 Task: Show tabs in content footer for the builder.
Action: Mouse moved to (1017, 69)
Screenshot: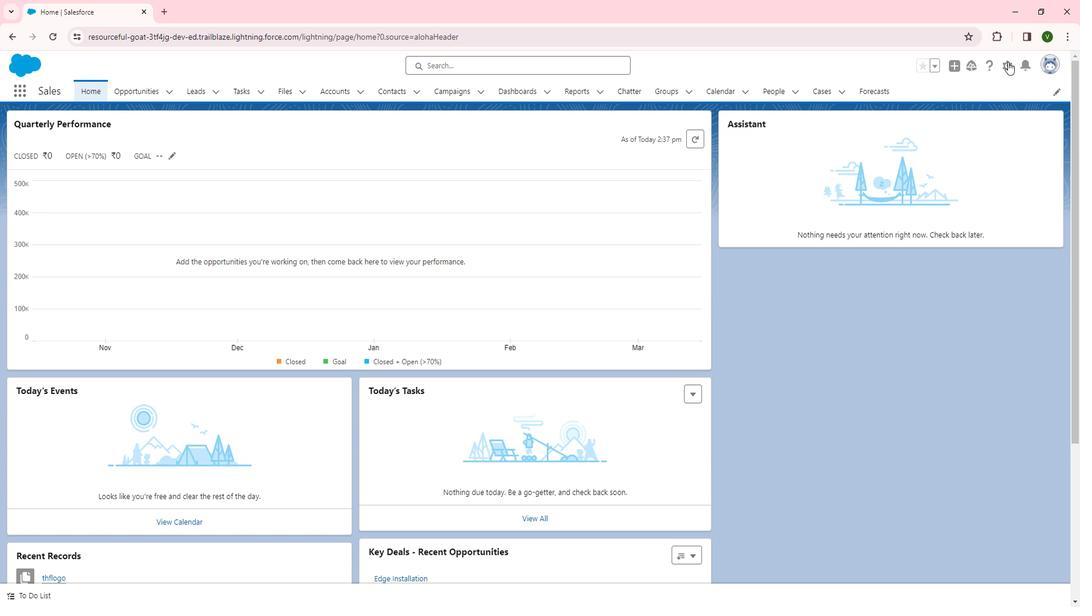 
Action: Mouse pressed left at (1017, 69)
Screenshot: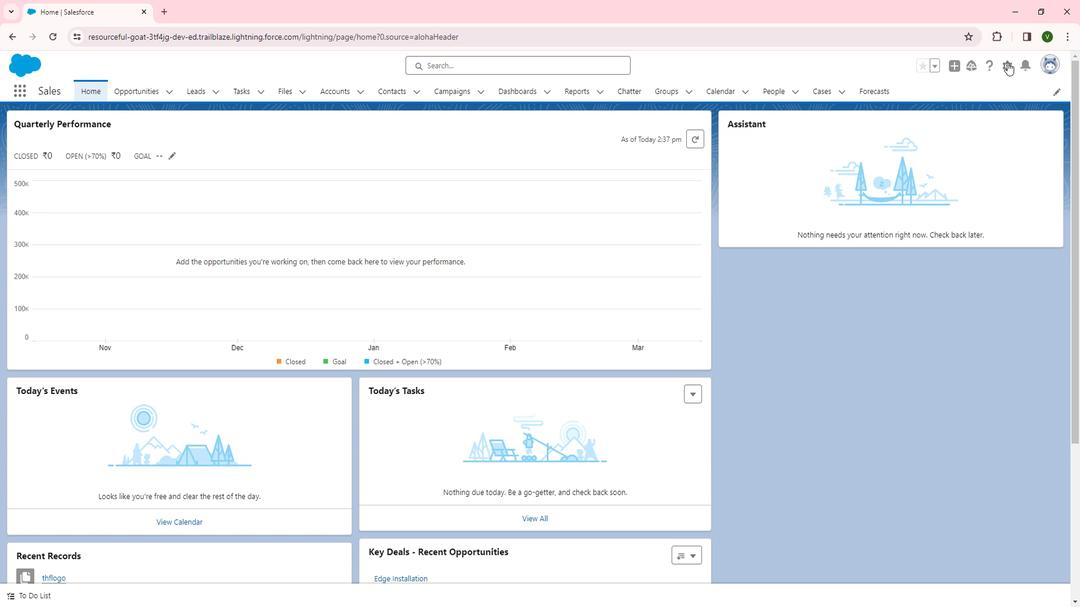 
Action: Mouse moved to (960, 113)
Screenshot: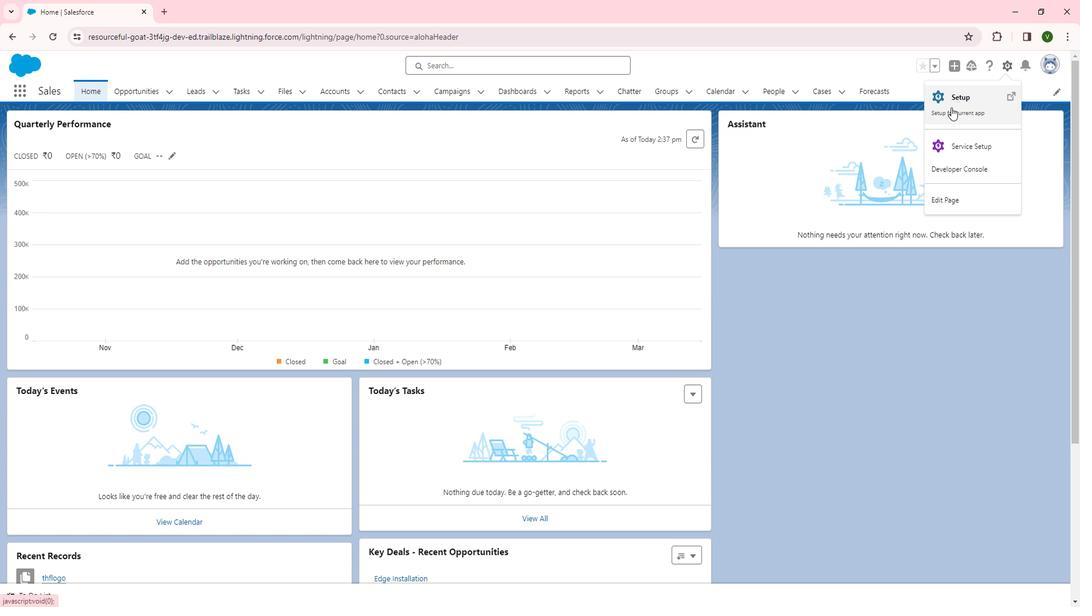 
Action: Mouse pressed left at (960, 113)
Screenshot: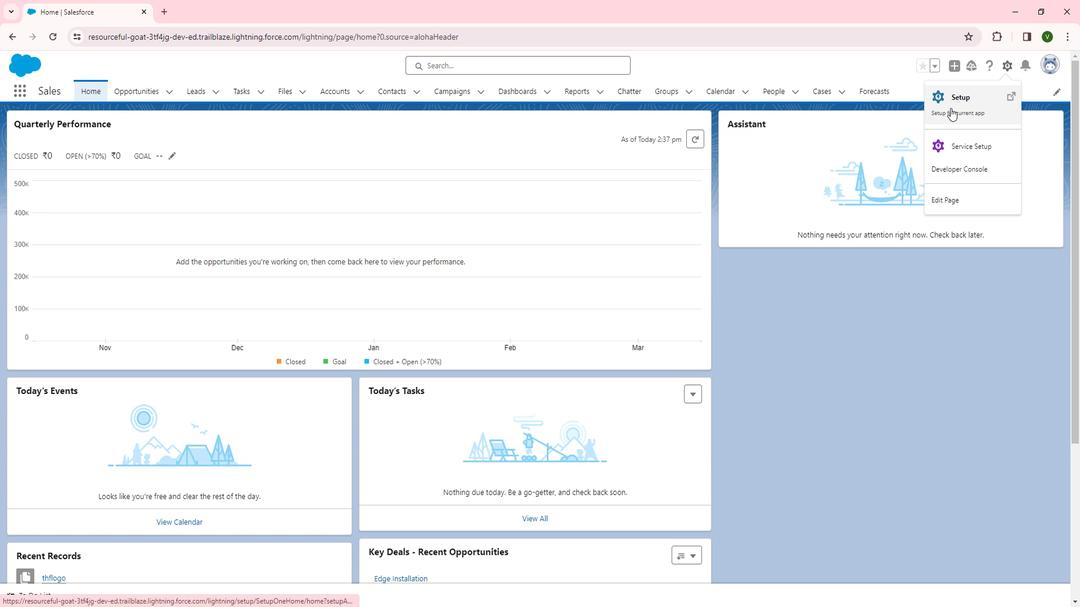 
Action: Mouse moved to (58, 345)
Screenshot: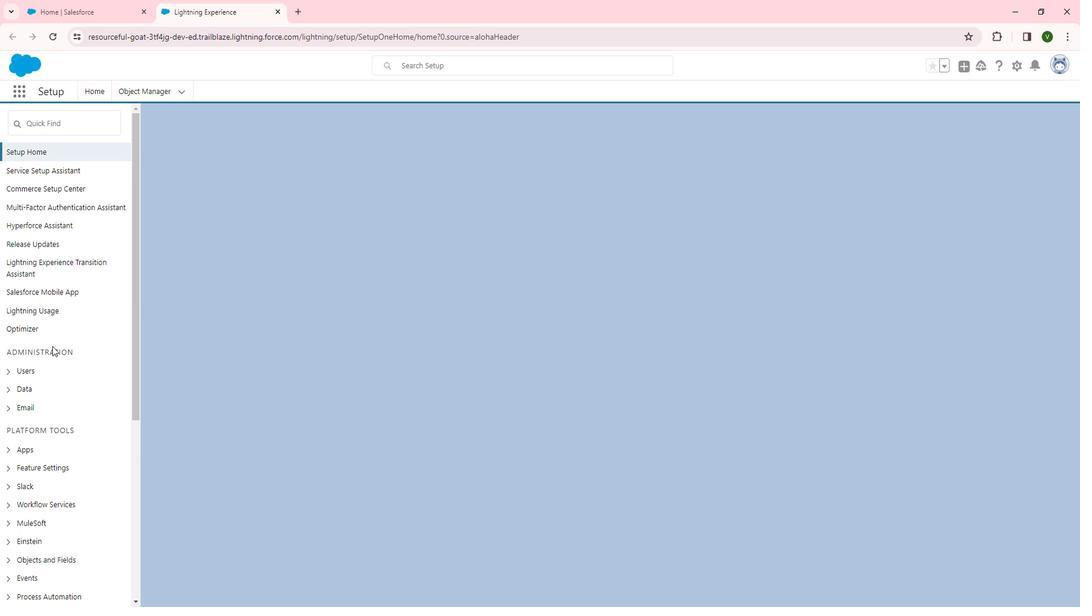 
Action: Mouse scrolled (58, 344) with delta (0, 0)
Screenshot: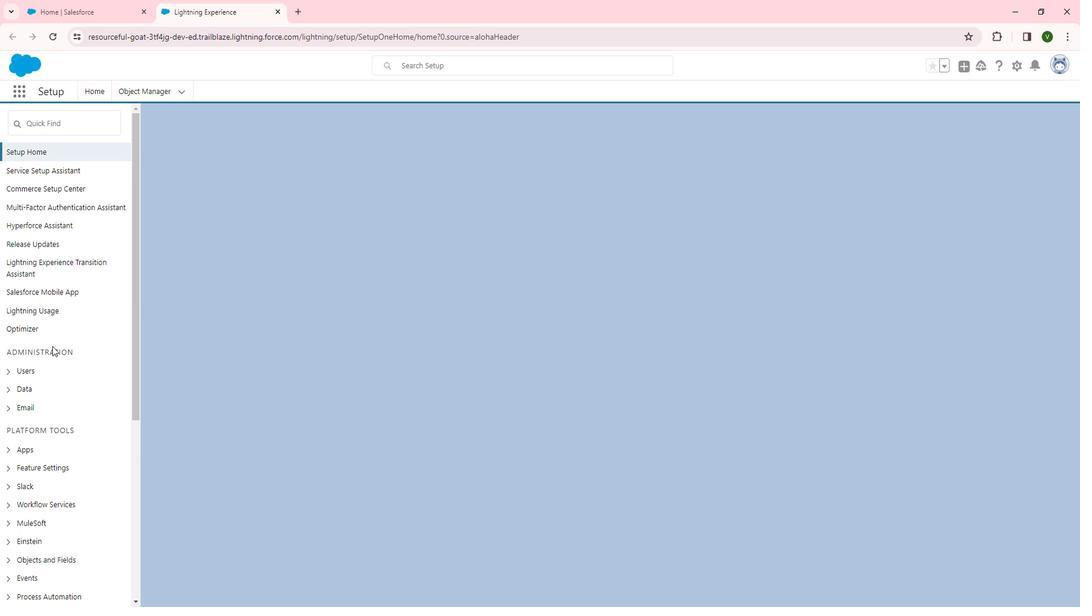 
Action: Mouse moved to (56, 387)
Screenshot: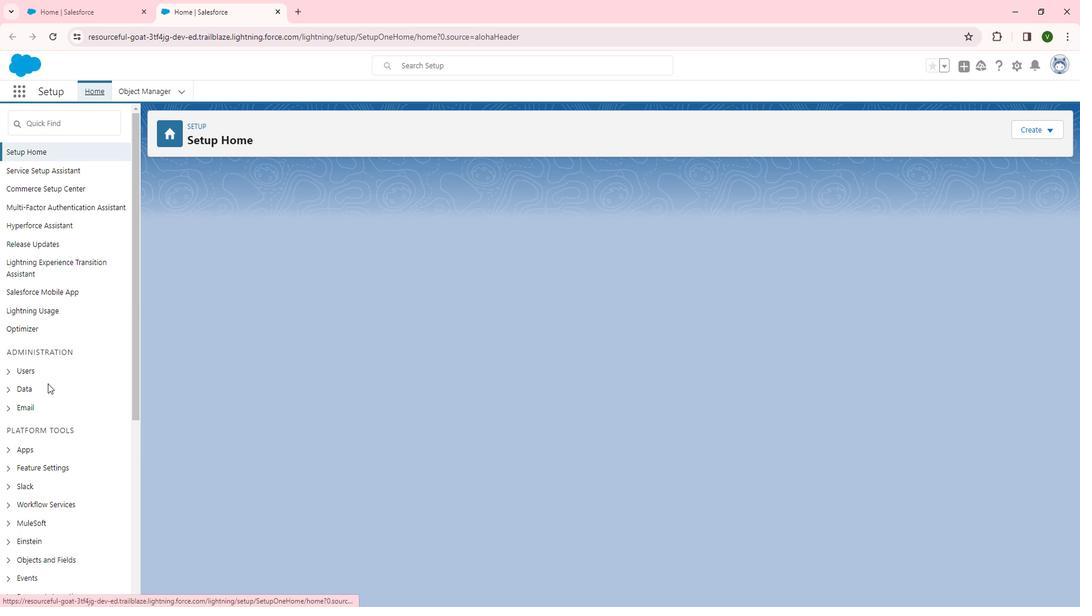 
Action: Mouse scrolled (56, 386) with delta (0, 0)
Screenshot: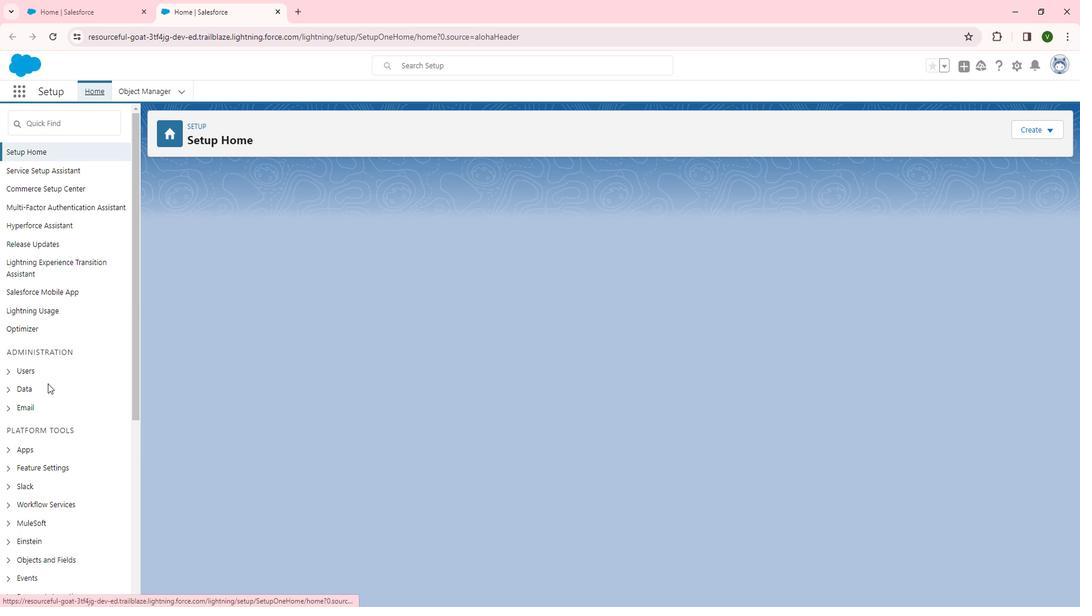
Action: Mouse scrolled (56, 386) with delta (0, 0)
Screenshot: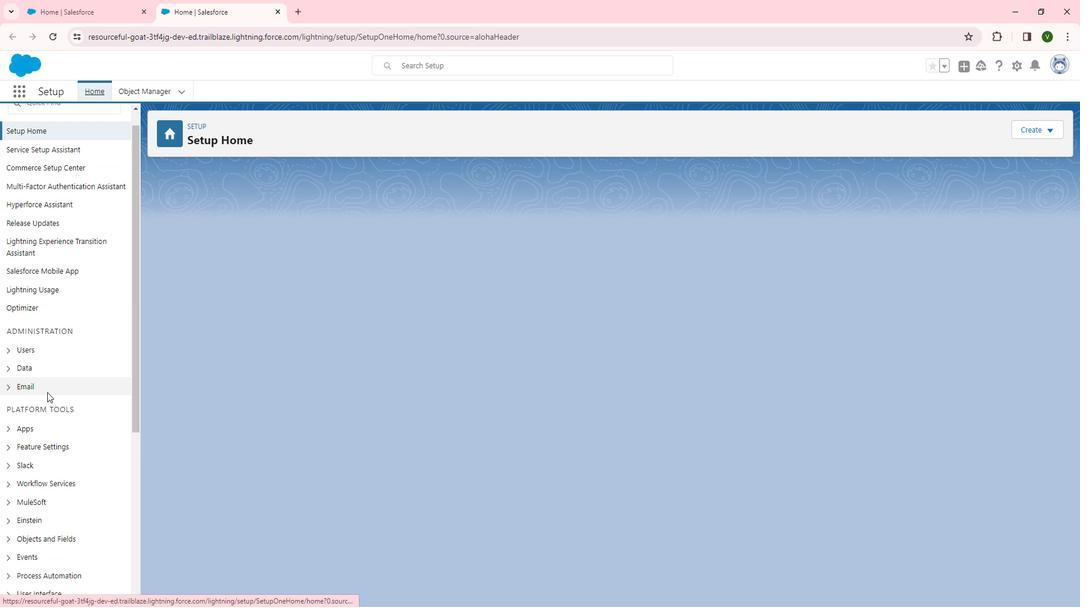 
Action: Mouse scrolled (56, 386) with delta (0, 0)
Screenshot: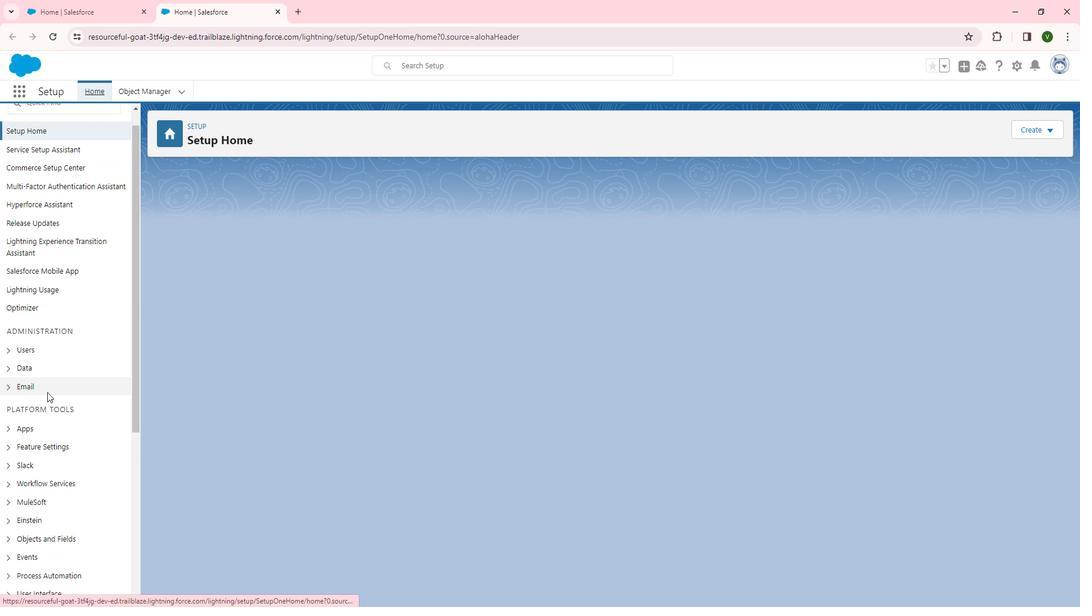 
Action: Mouse moved to (50, 238)
Screenshot: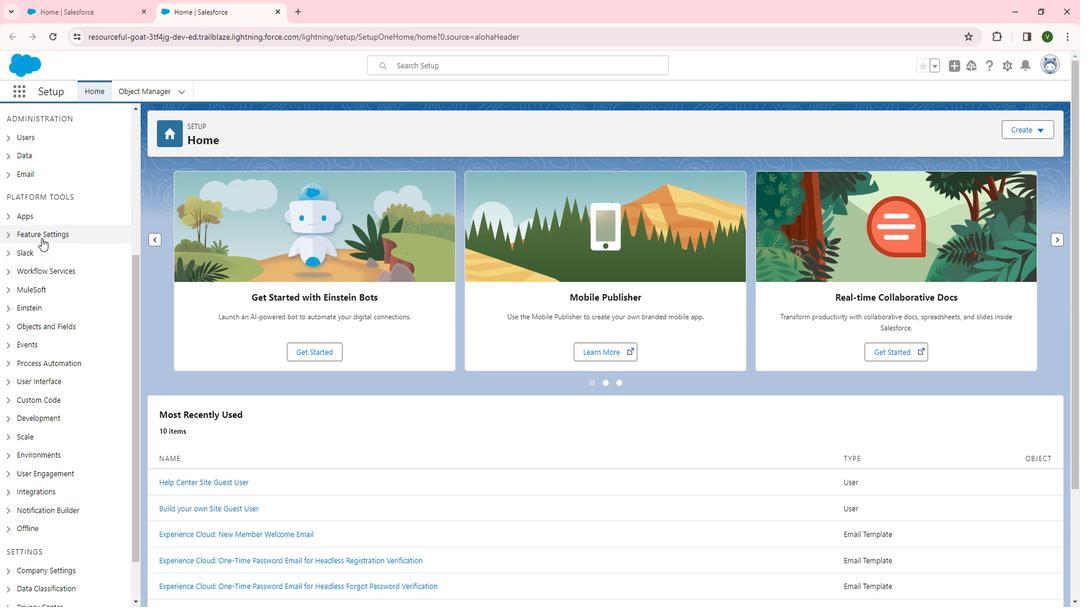 
Action: Mouse pressed left at (50, 238)
Screenshot: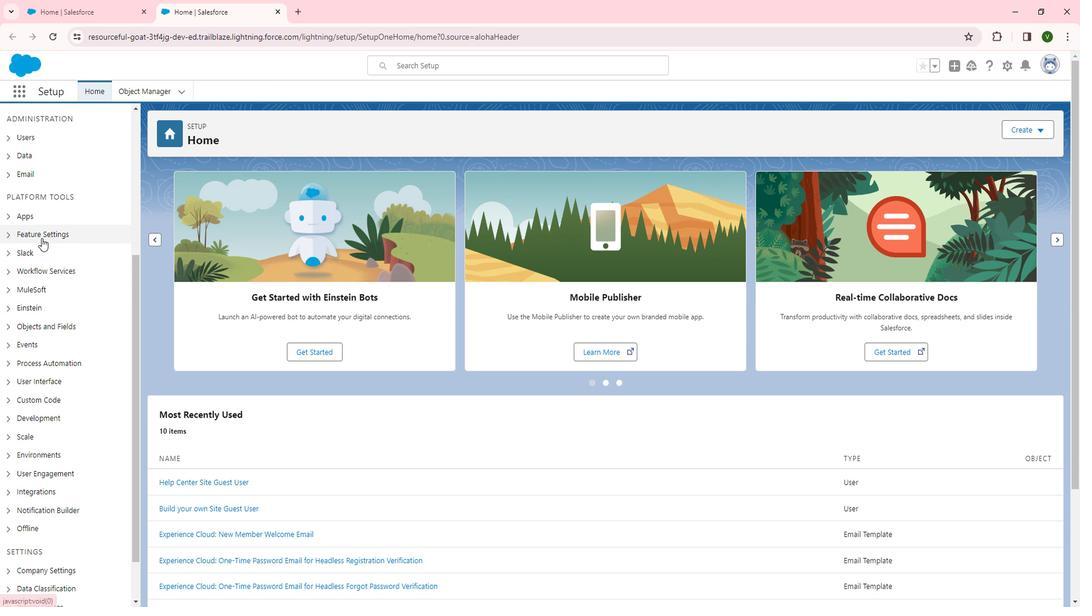
Action: Mouse moved to (68, 320)
Screenshot: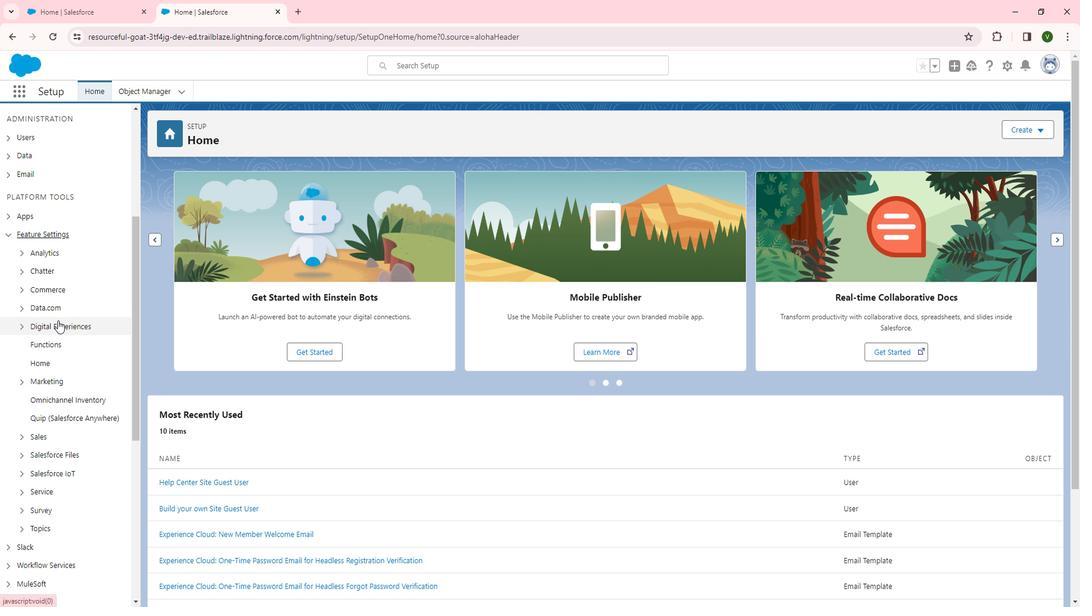 
Action: Mouse pressed left at (68, 320)
Screenshot: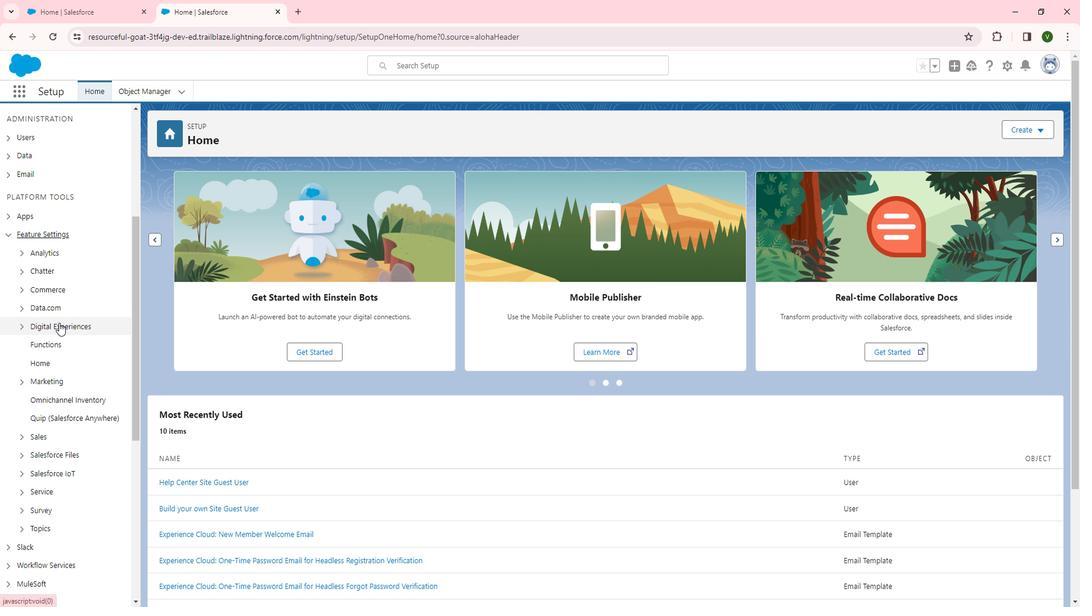 
Action: Mouse moved to (68, 320)
Screenshot: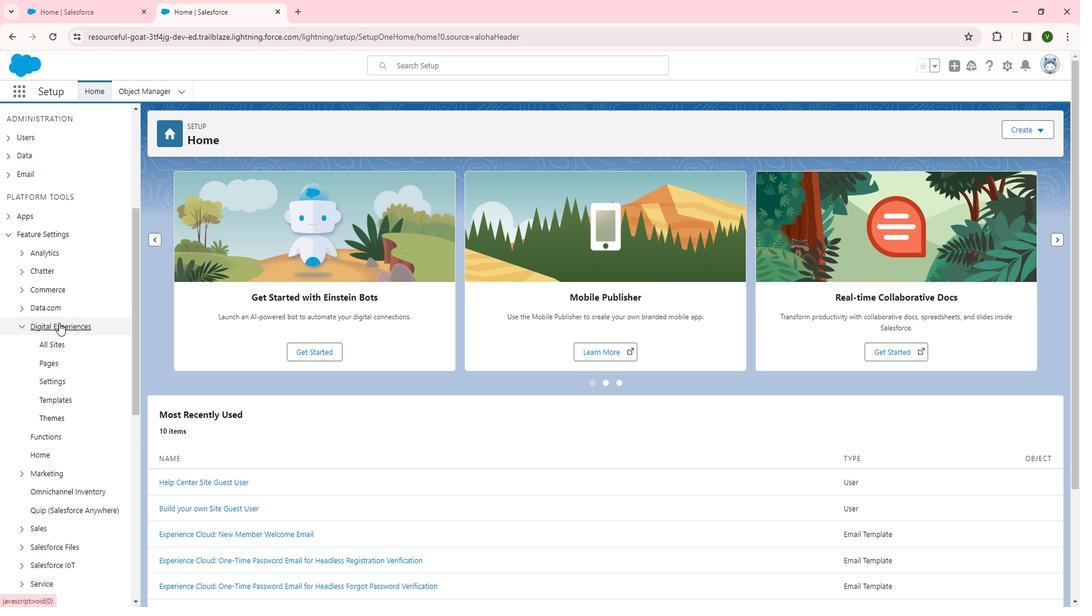 
Action: Mouse scrolled (68, 320) with delta (0, 0)
Screenshot: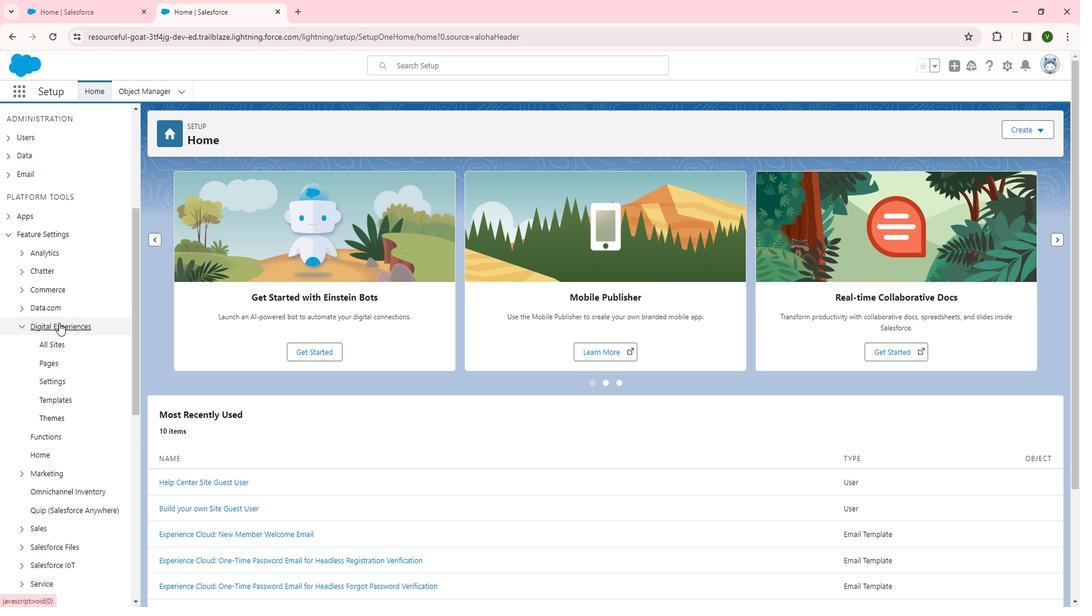 
Action: Mouse moved to (63, 287)
Screenshot: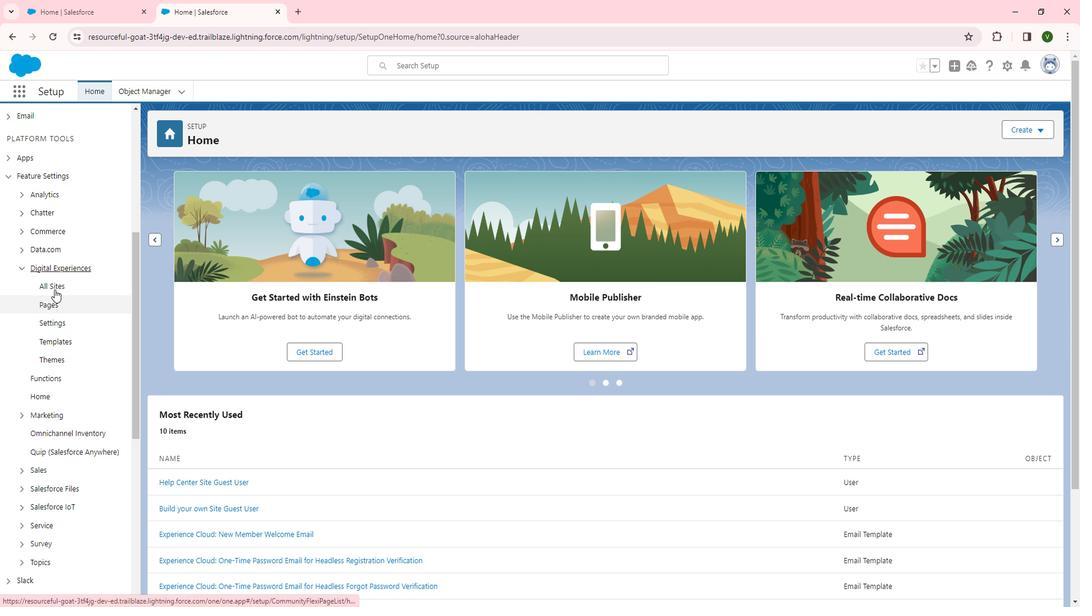 
Action: Mouse pressed left at (63, 287)
Screenshot: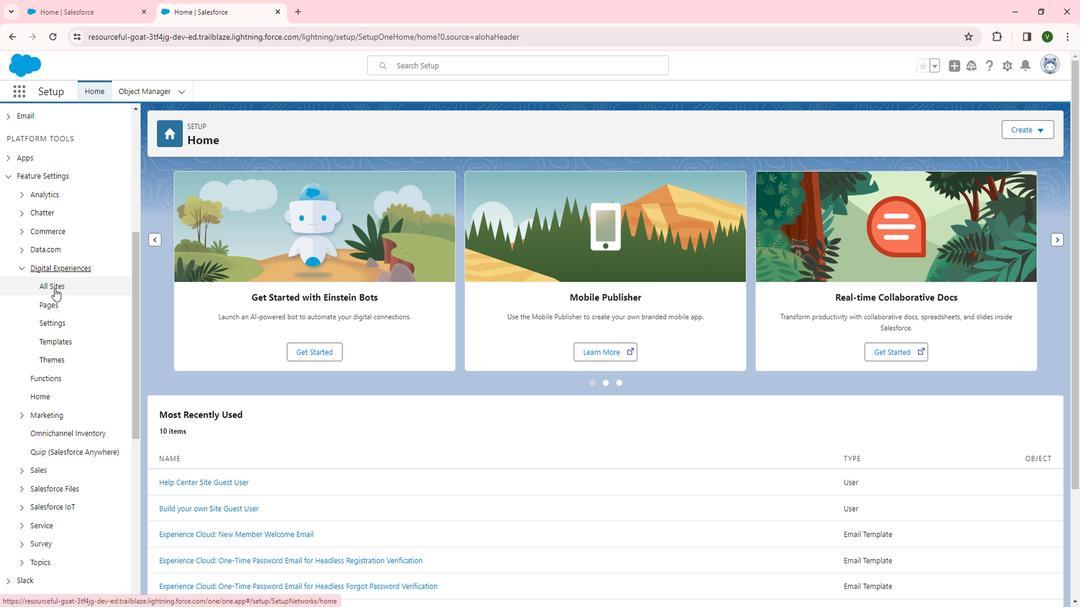 
Action: Mouse moved to (191, 295)
Screenshot: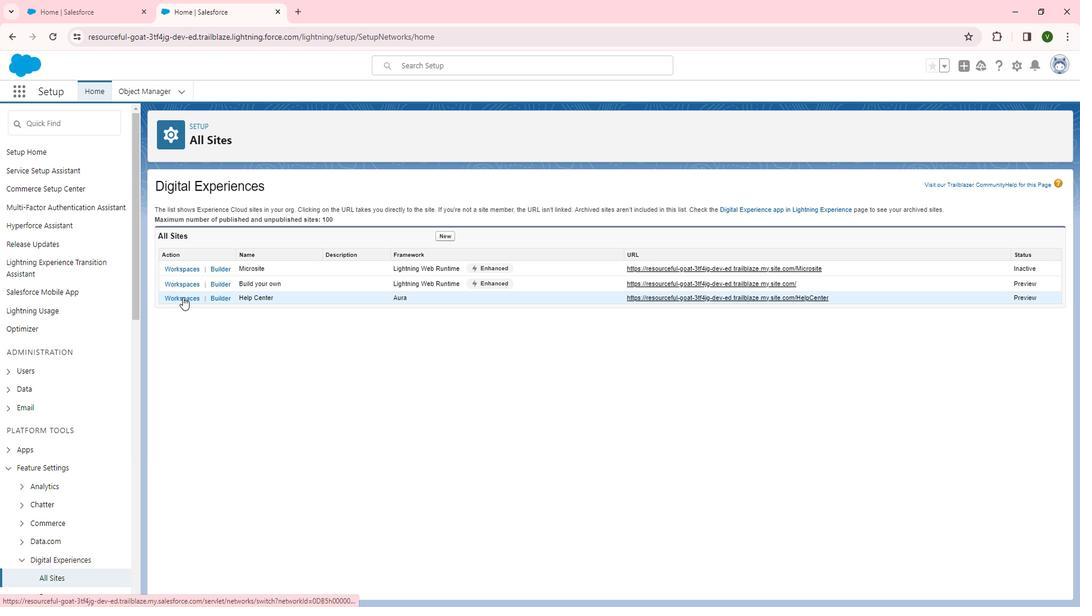 
Action: Mouse pressed left at (191, 295)
Screenshot: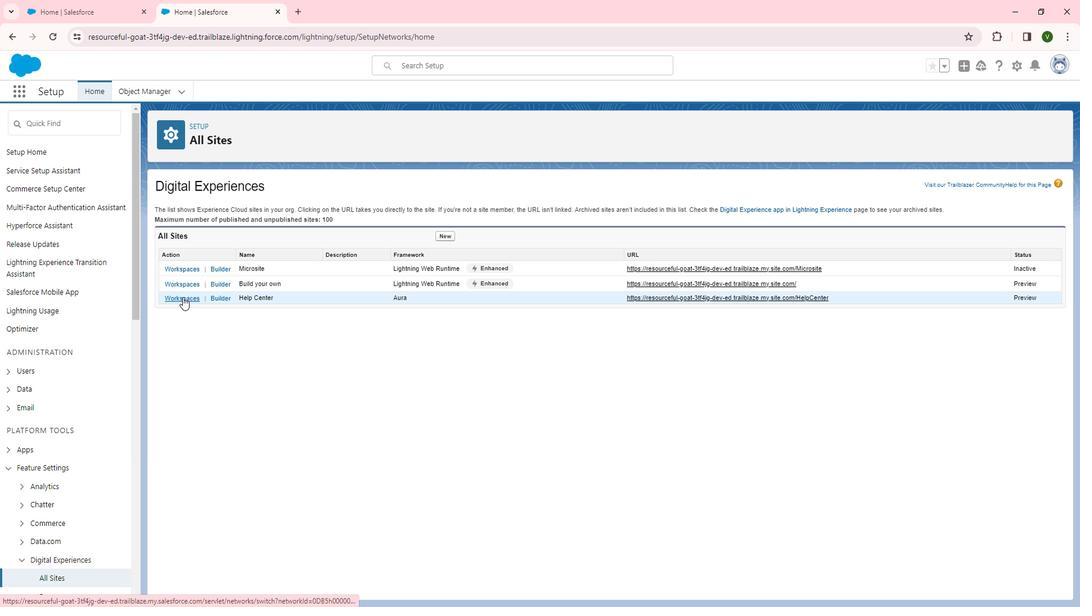 
Action: Mouse moved to (126, 265)
Screenshot: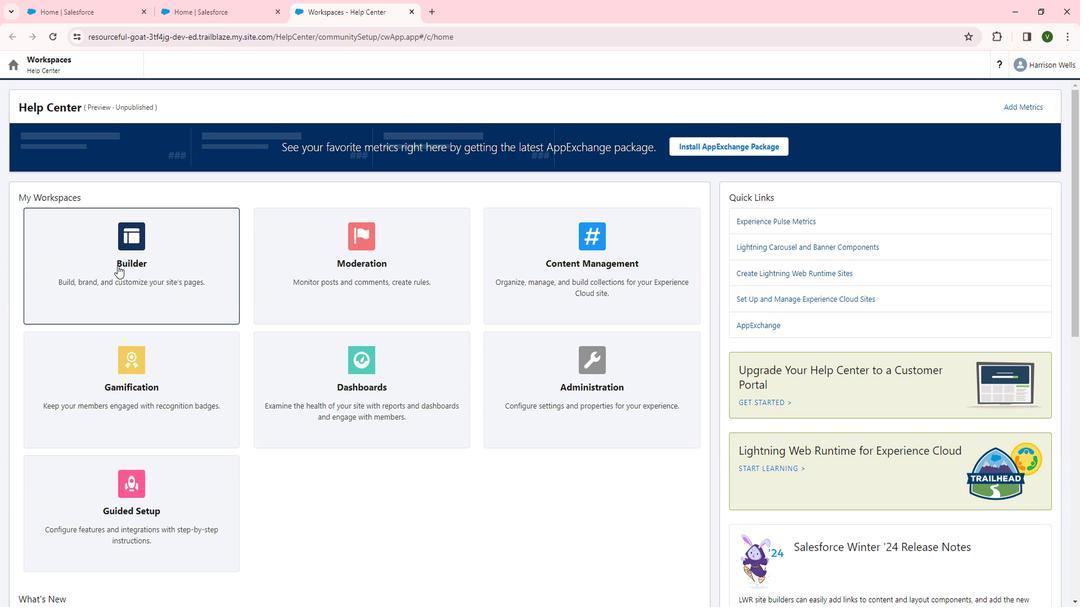 
Action: Mouse pressed left at (126, 265)
Screenshot: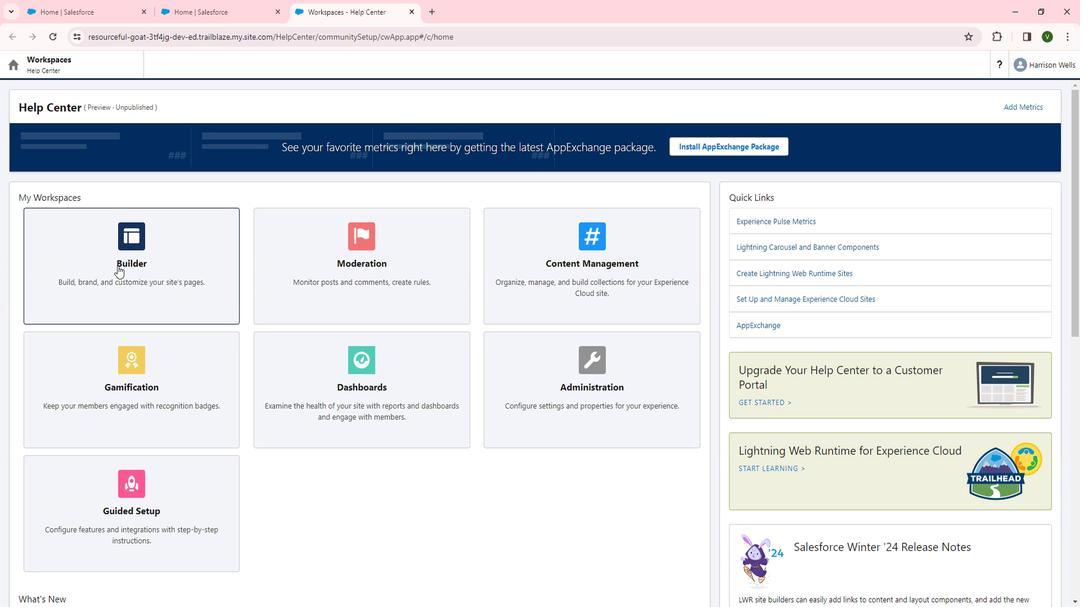 
Action: Mouse moved to (24, 177)
Screenshot: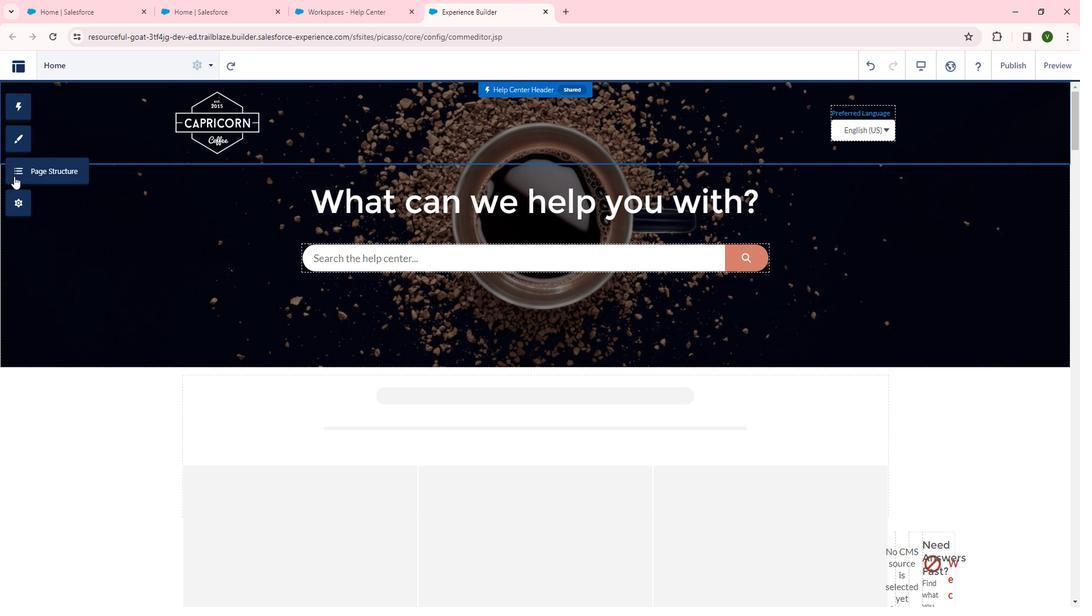 
Action: Mouse pressed left at (24, 177)
Screenshot: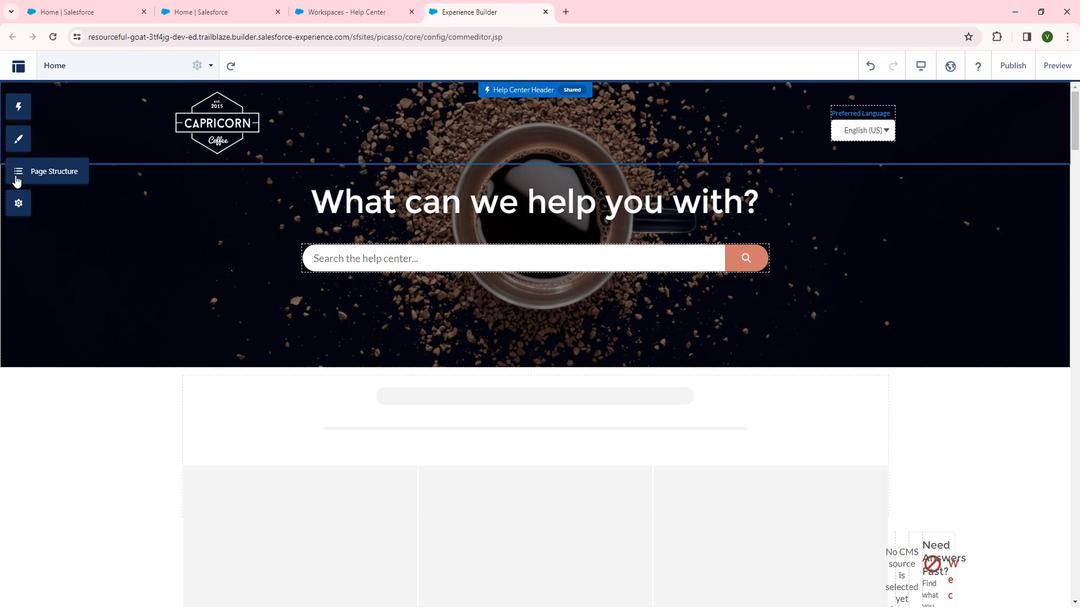 
Action: Mouse moved to (139, 248)
Screenshot: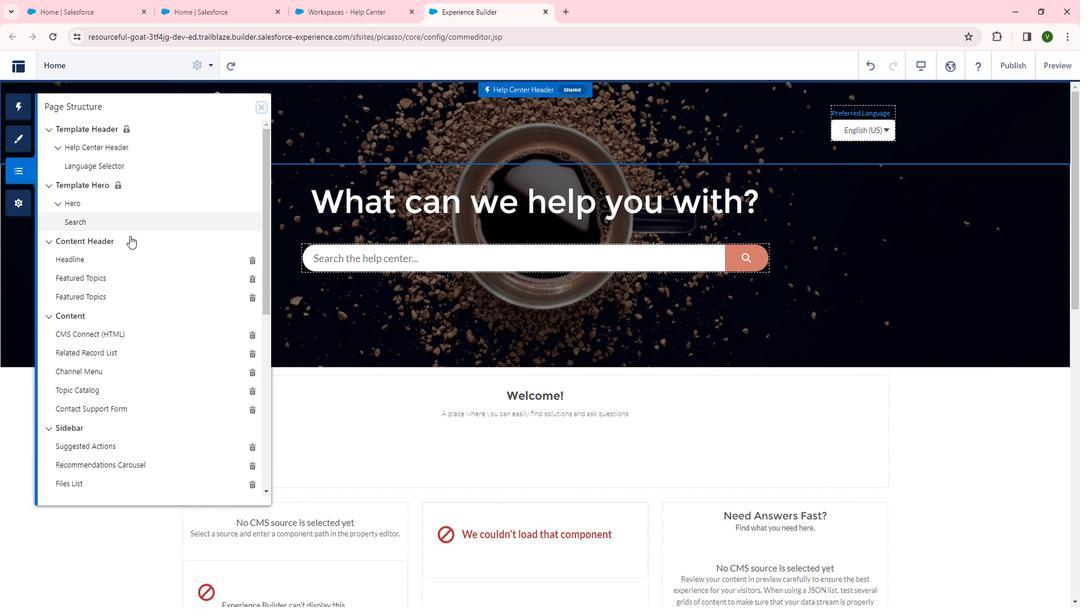 
Action: Mouse scrolled (139, 247) with delta (0, 0)
Screenshot: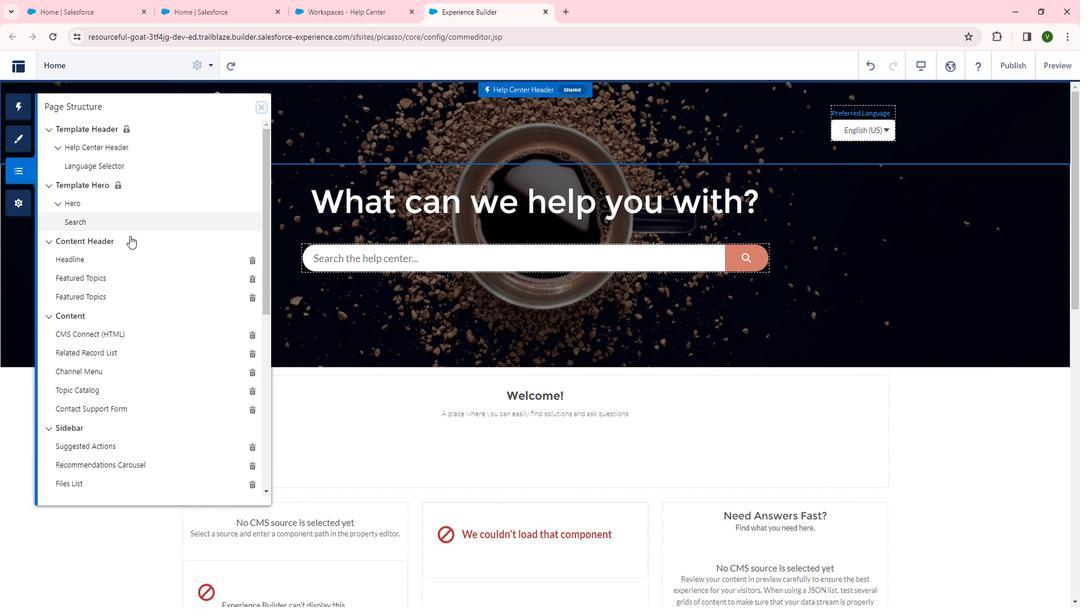 
Action: Mouse moved to (138, 260)
Screenshot: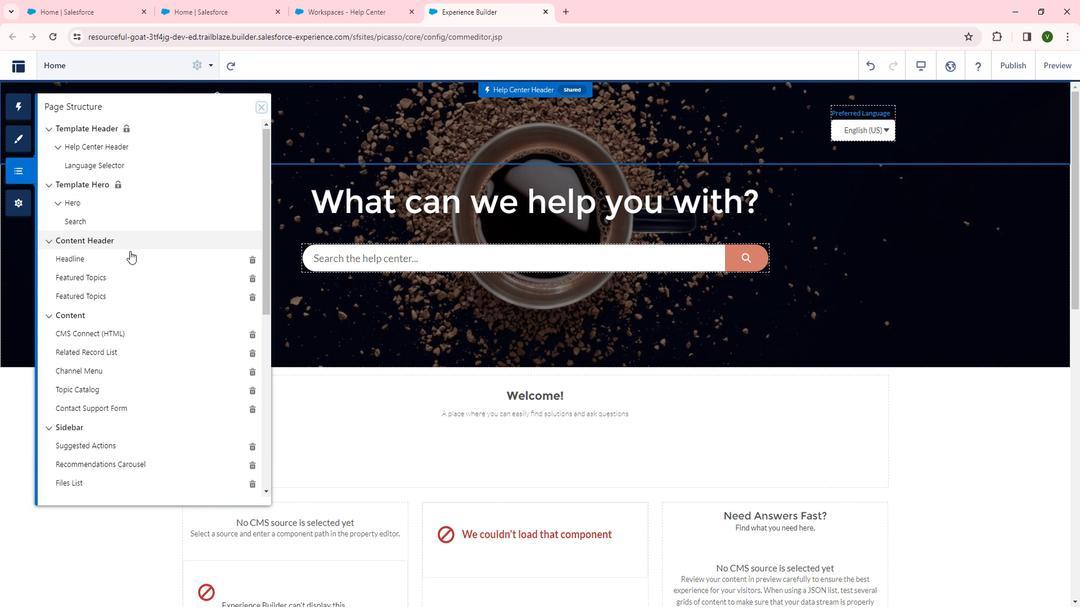 
Action: Mouse scrolled (138, 259) with delta (0, 0)
Screenshot: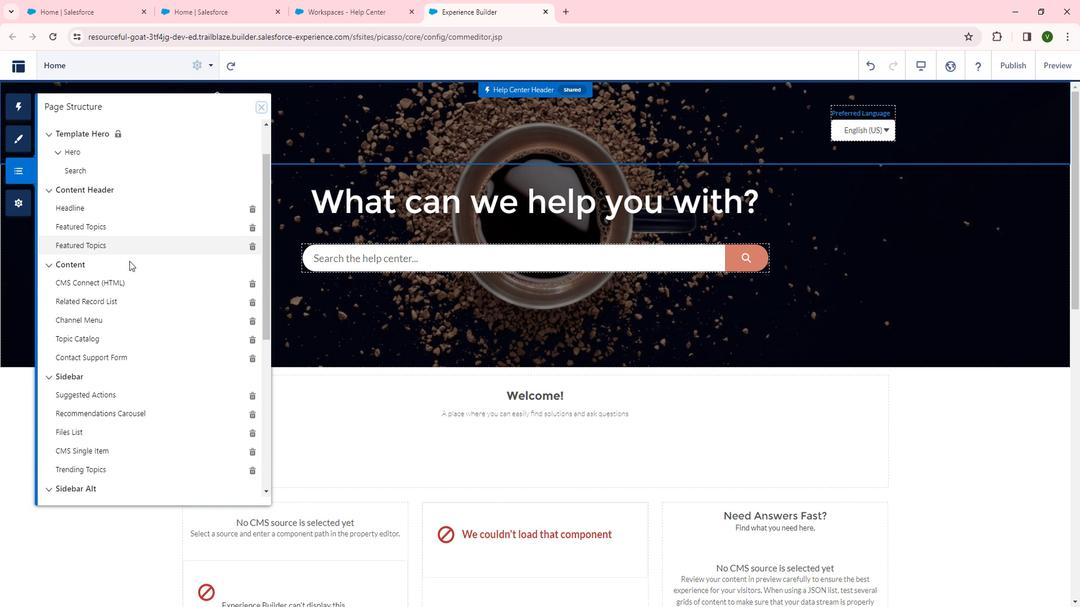 
Action: Mouse moved to (138, 260)
Screenshot: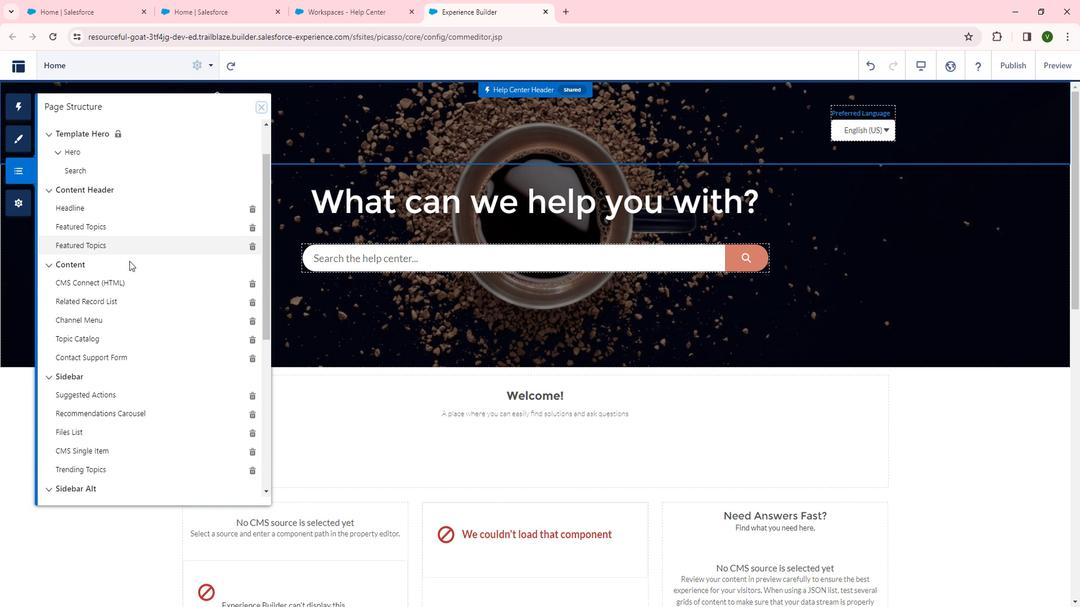 
Action: Mouse scrolled (138, 260) with delta (0, 0)
Screenshot: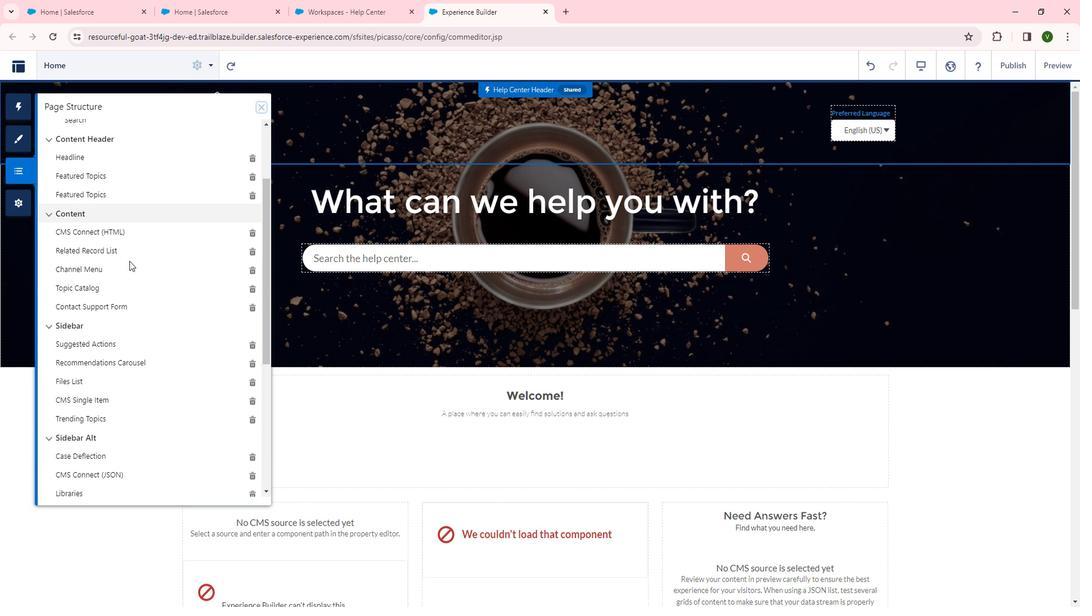 
Action: Mouse scrolled (138, 260) with delta (0, 0)
Screenshot: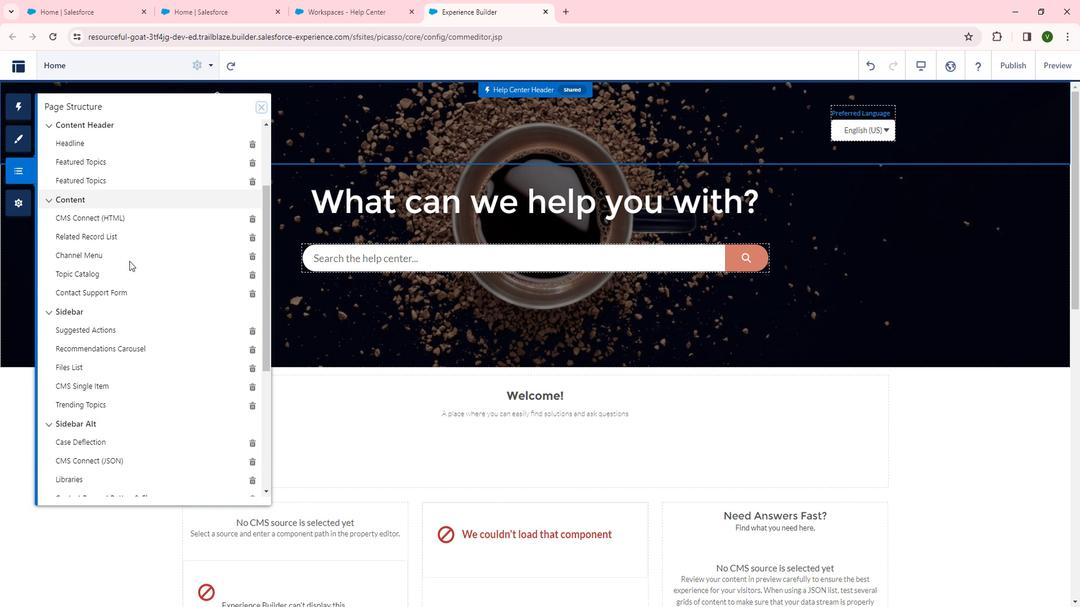 
Action: Mouse scrolled (138, 260) with delta (0, 0)
Screenshot: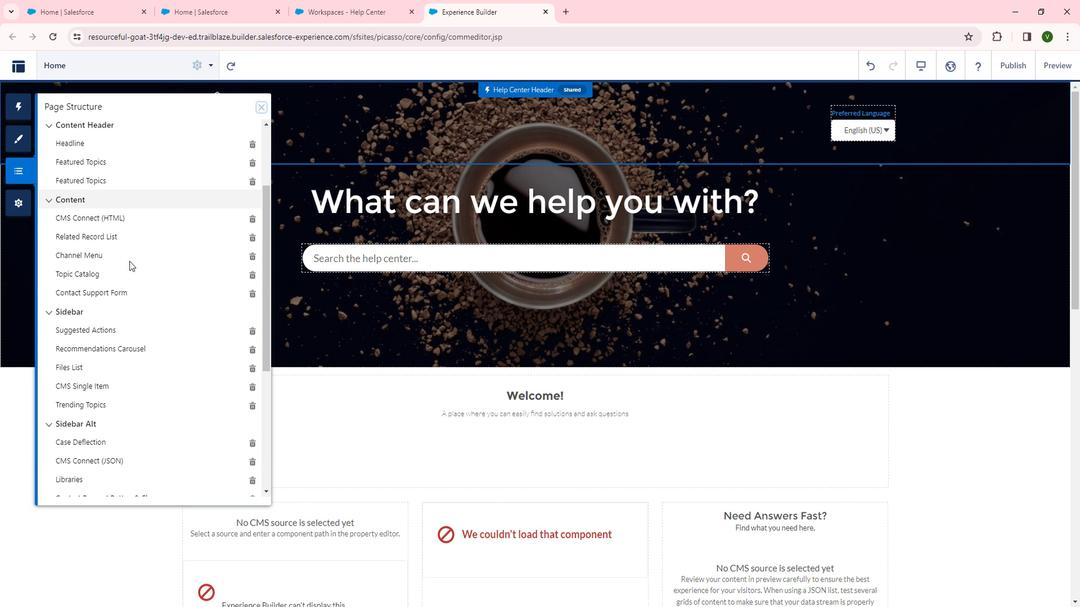 
Action: Mouse scrolled (138, 260) with delta (0, 0)
Screenshot: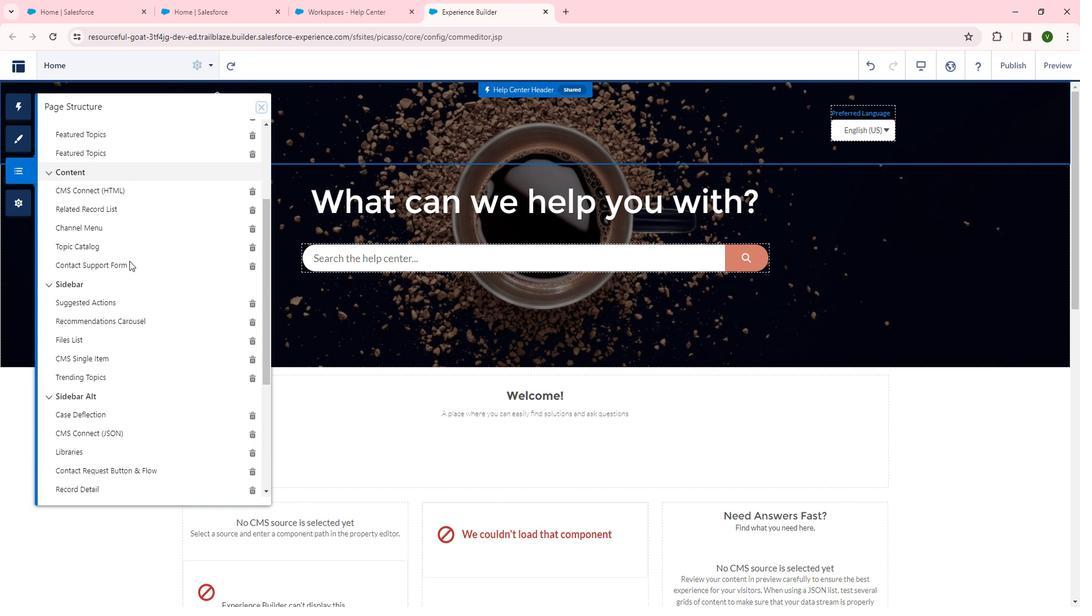 
Action: Mouse moved to (83, 372)
Screenshot: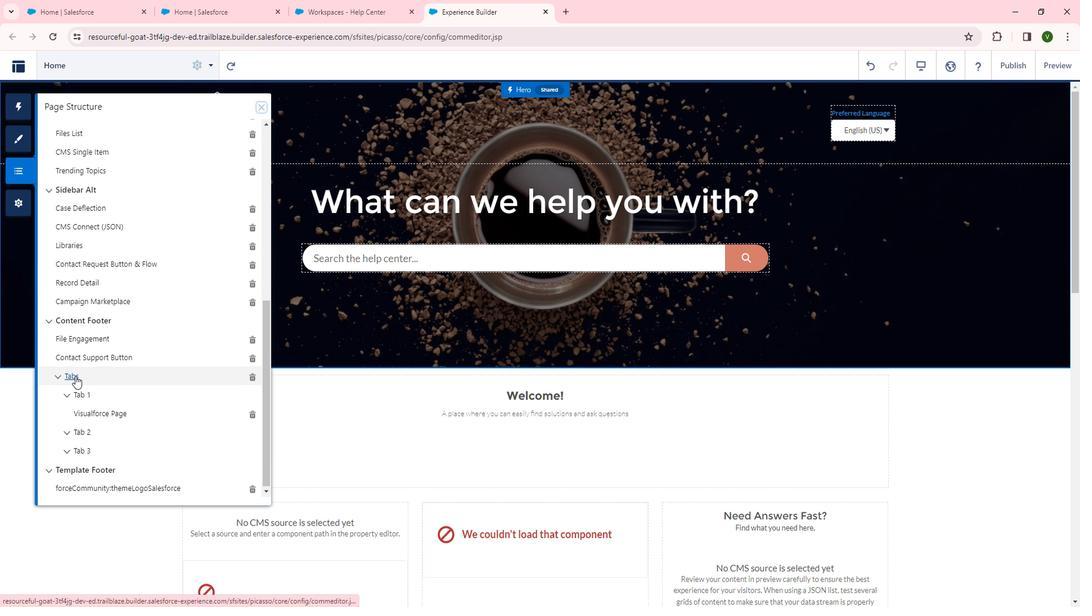 
Action: Mouse pressed left at (83, 372)
Screenshot: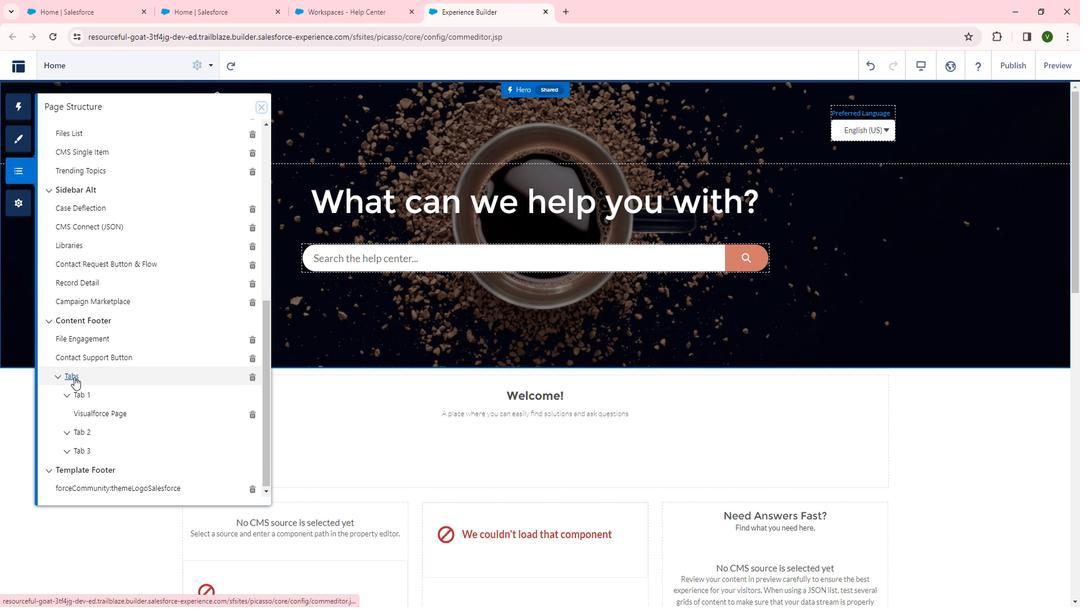 
Action: Mouse moved to (82, 372)
Screenshot: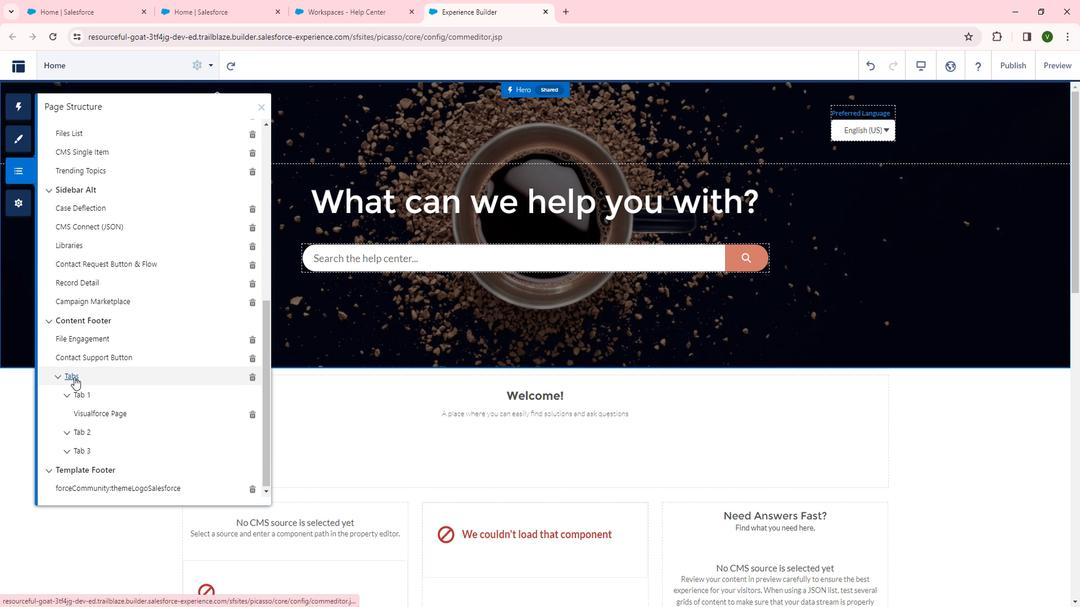 
